 Task: In the Contact  Samantha.Robinson@guggenheim.org, schedule and save the meeting with title: 'Collaborative Discussion', Select date: '20 August, 2023', select start time: 12:00:PM. Add location on call (415) 123-4583 with meeting description: For further discussion on products, kindly join the meeting.. Logged in from softage.4@softage.net
Action: Mouse moved to (87, 55)
Screenshot: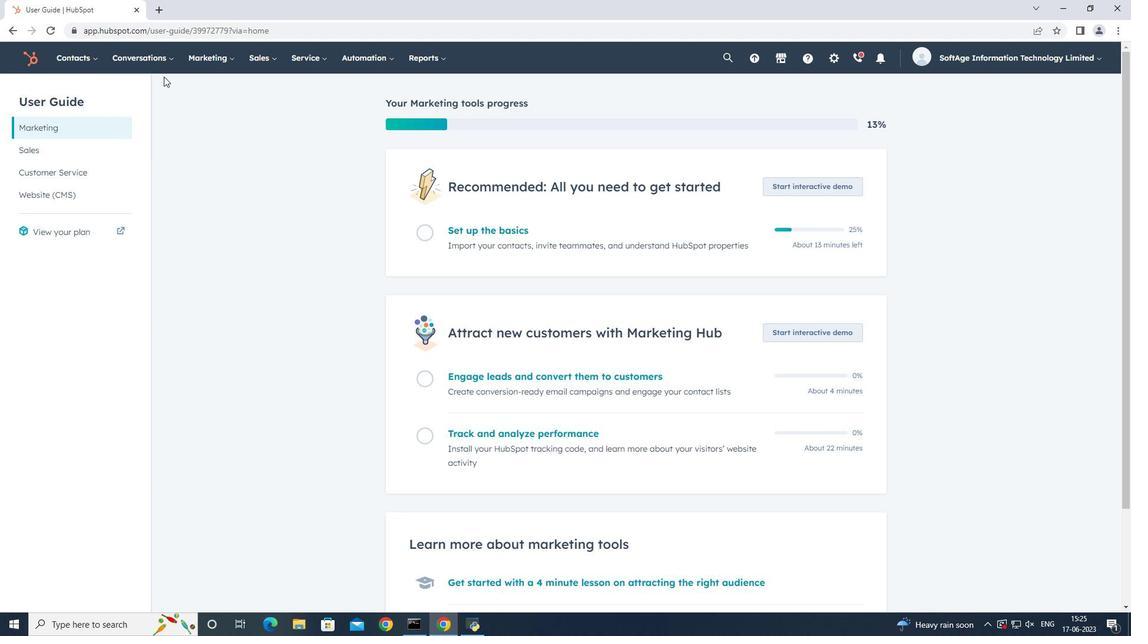 
Action: Mouse pressed left at (87, 55)
Screenshot: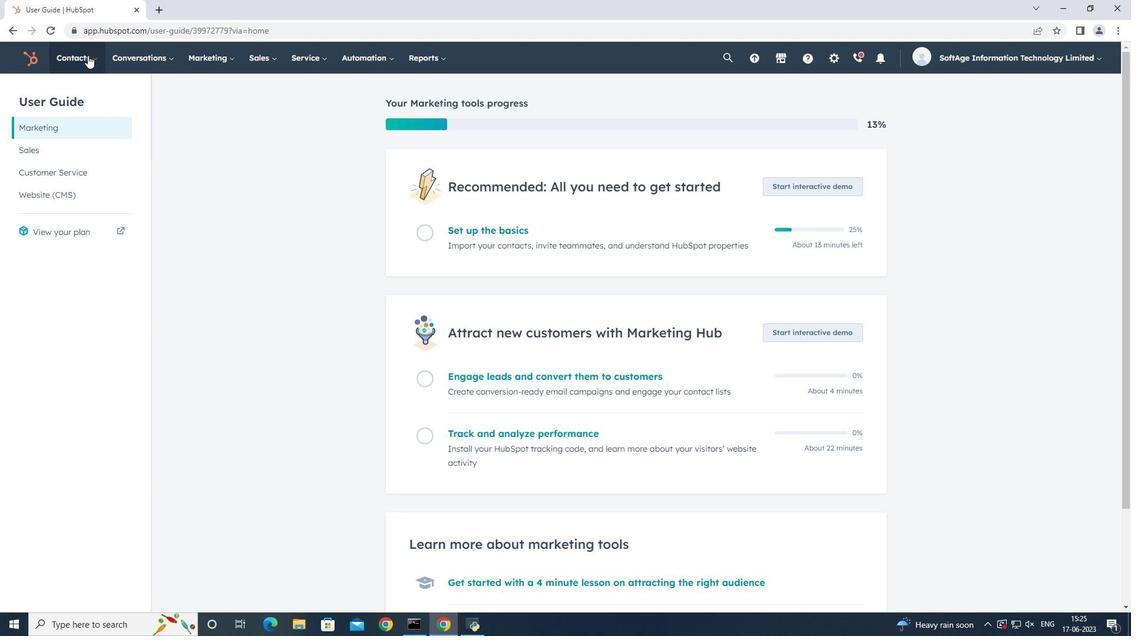 
Action: Mouse moved to (105, 93)
Screenshot: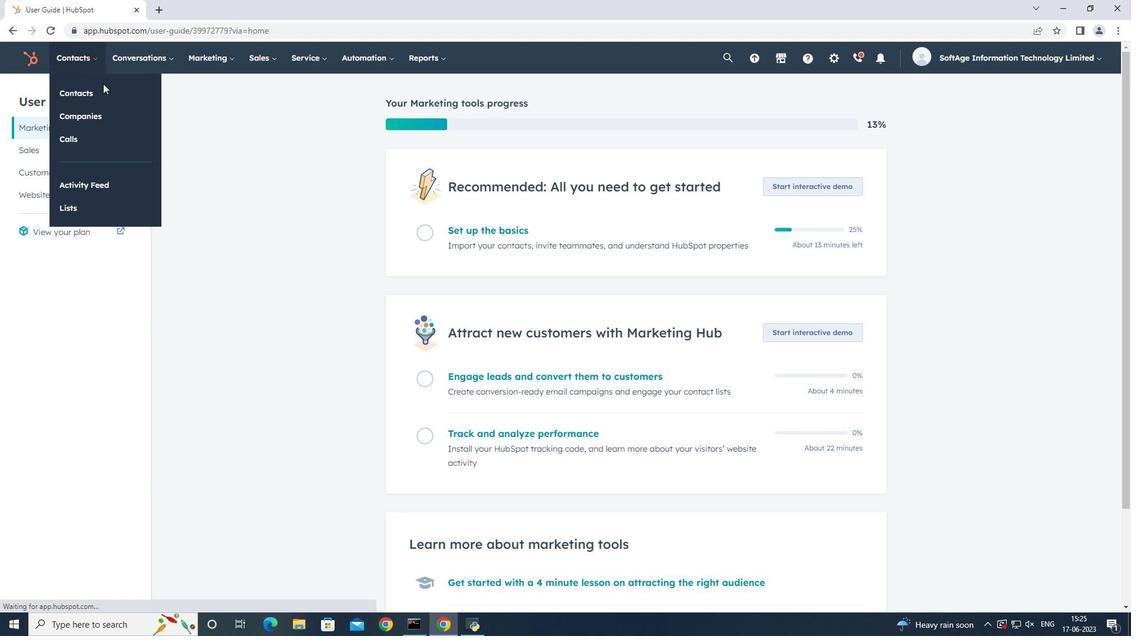 
Action: Mouse pressed left at (105, 93)
Screenshot: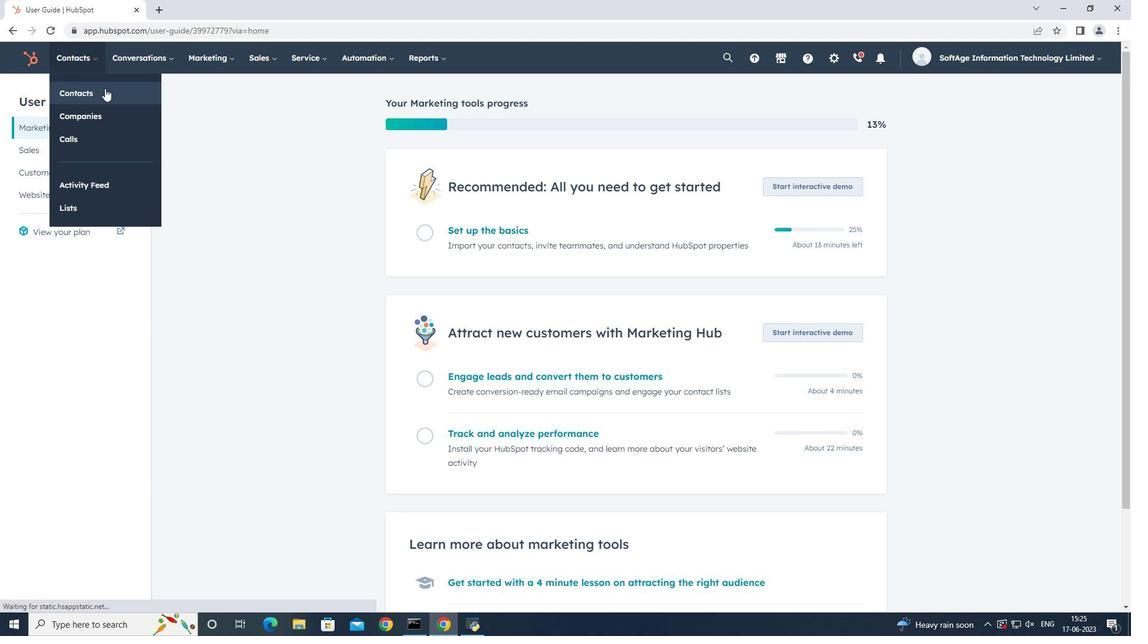 
Action: Mouse moved to (121, 198)
Screenshot: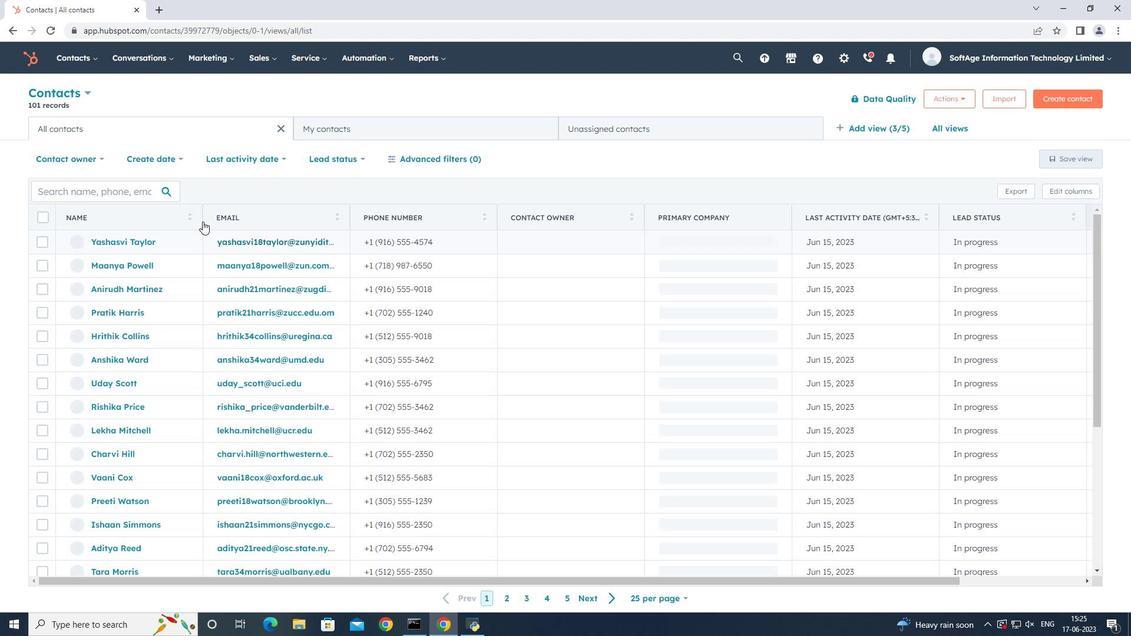 
Action: Mouse pressed left at (121, 198)
Screenshot: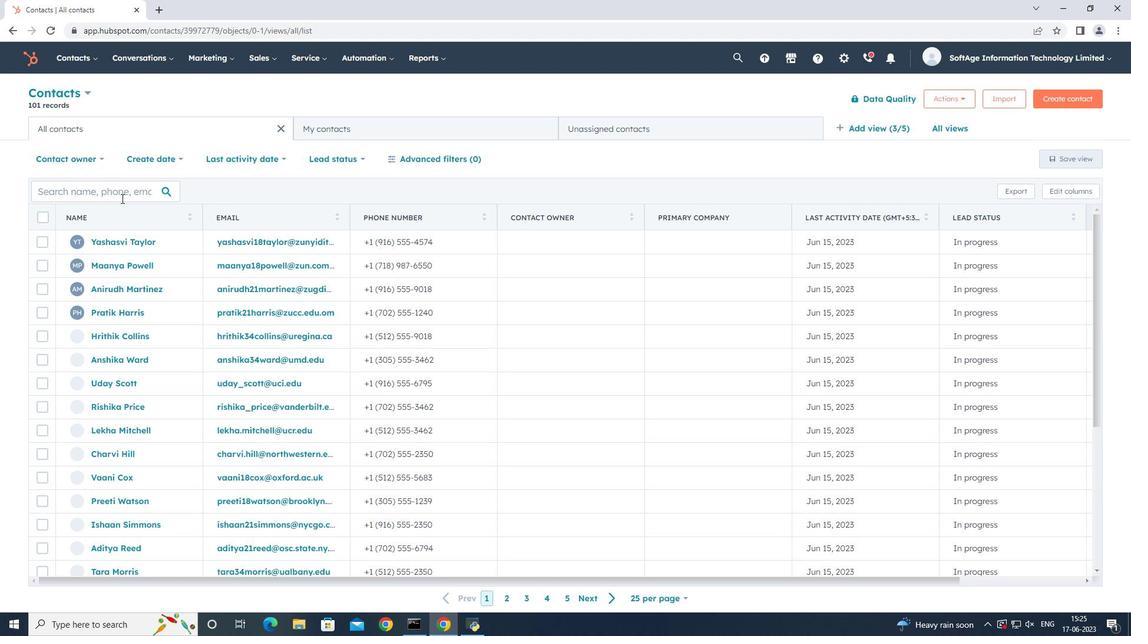 
Action: Key pressed samantha
Screenshot: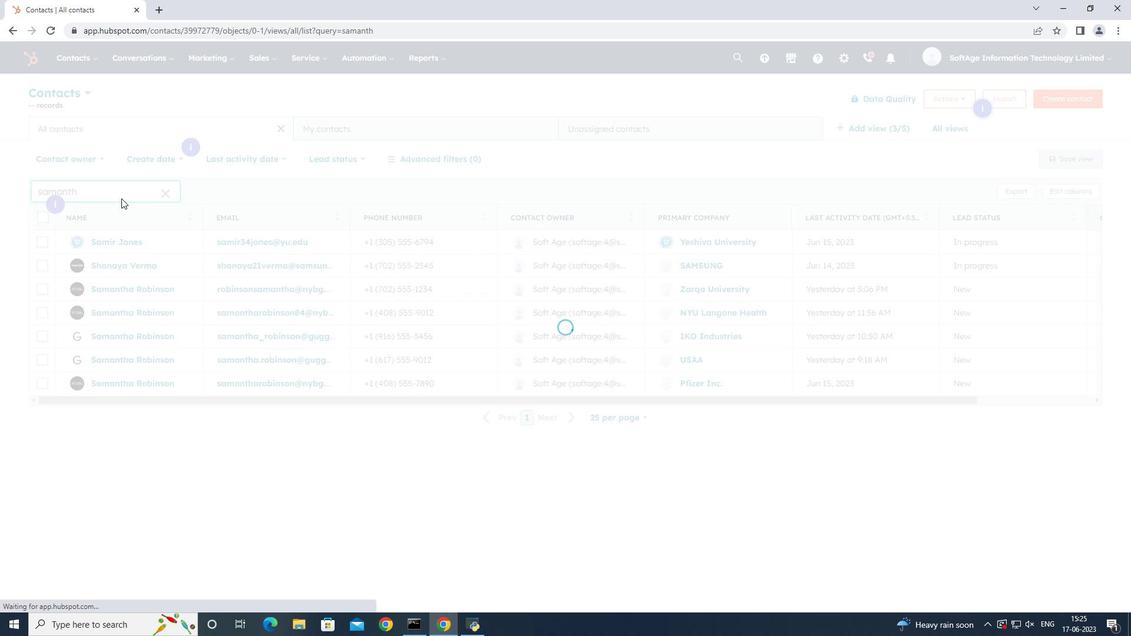 
Action: Mouse moved to (129, 312)
Screenshot: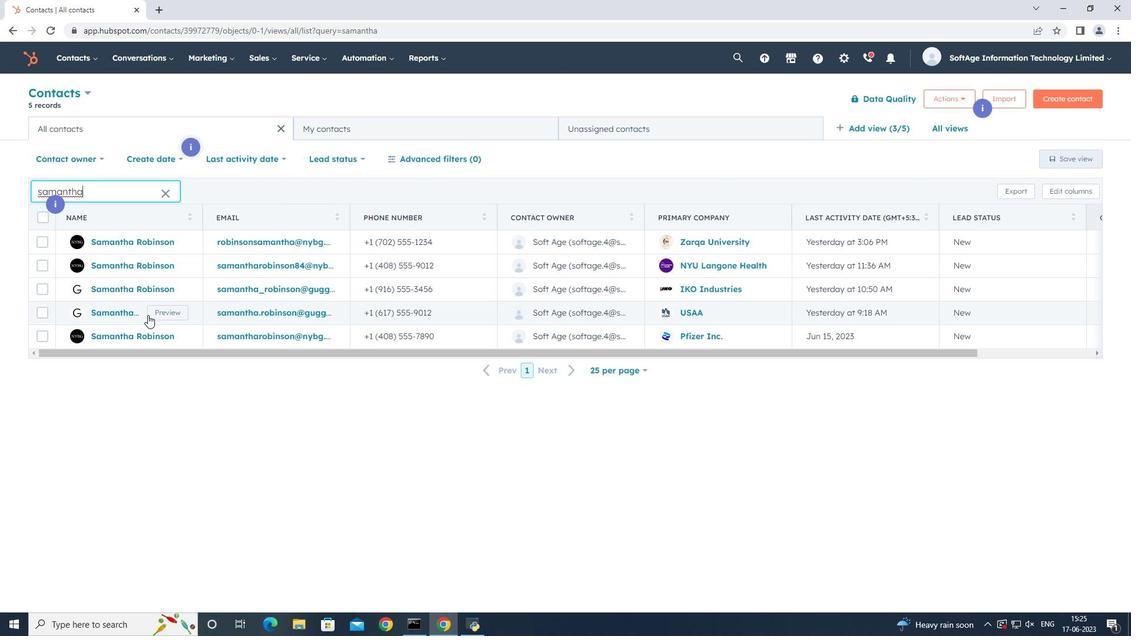 
Action: Mouse pressed left at (129, 312)
Screenshot: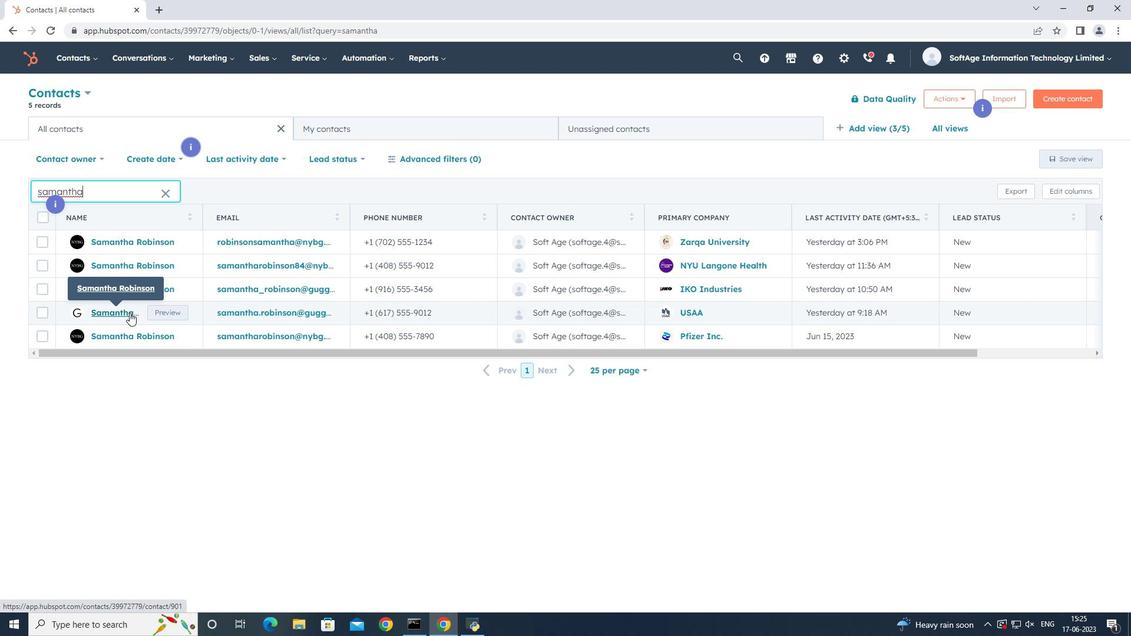 
Action: Mouse moved to (191, 240)
Screenshot: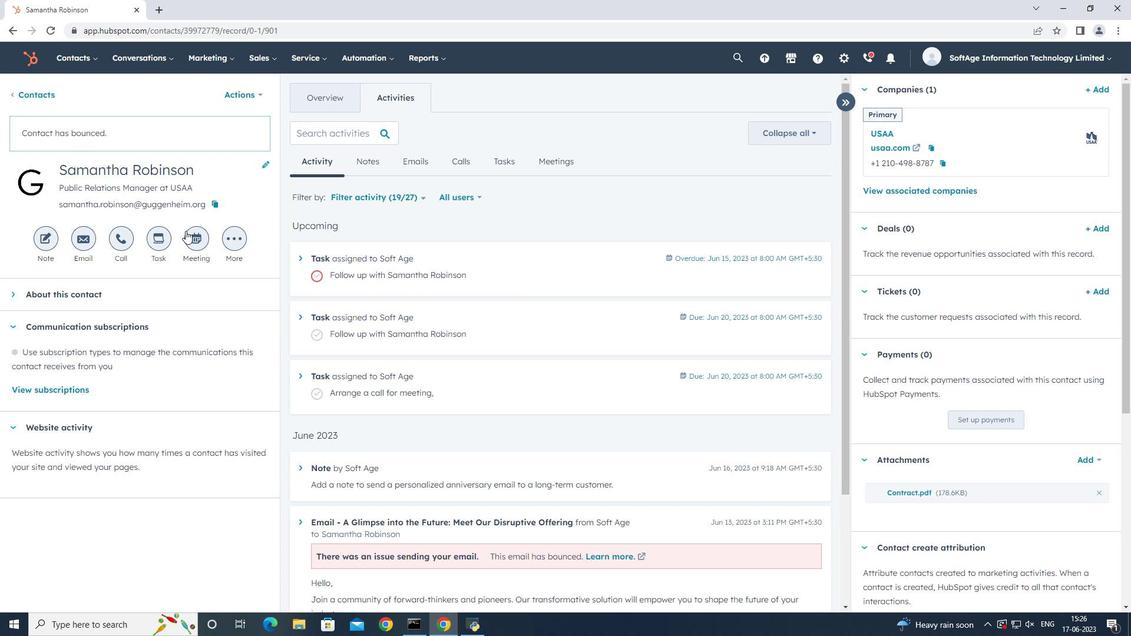 
Action: Mouse pressed left at (191, 240)
Screenshot: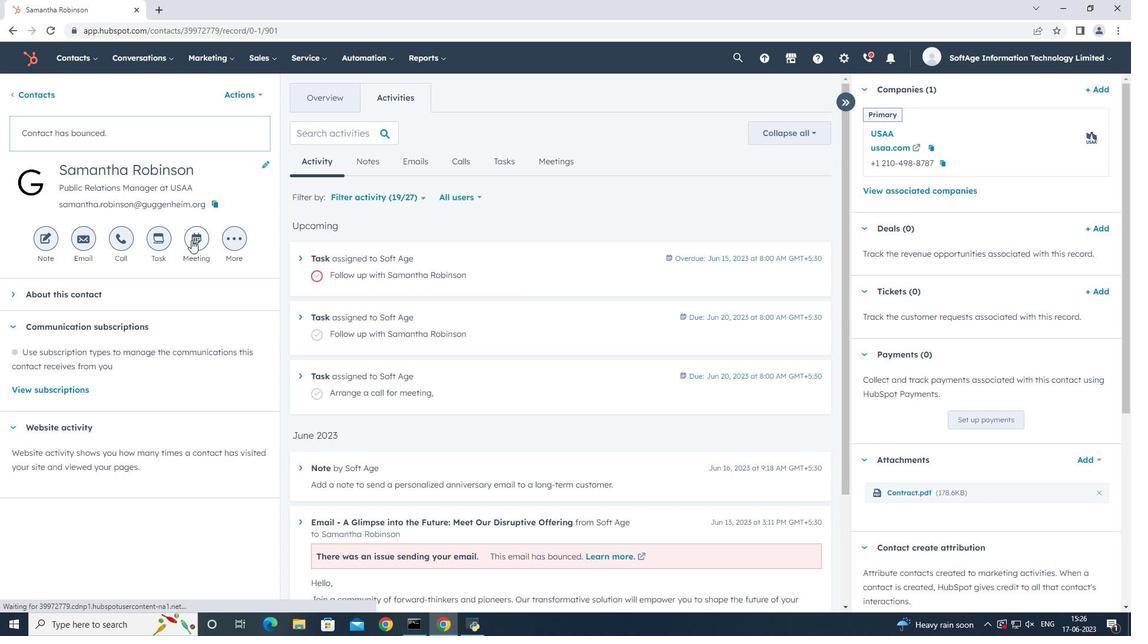 
Action: Mouse moved to (403, 402)
Screenshot: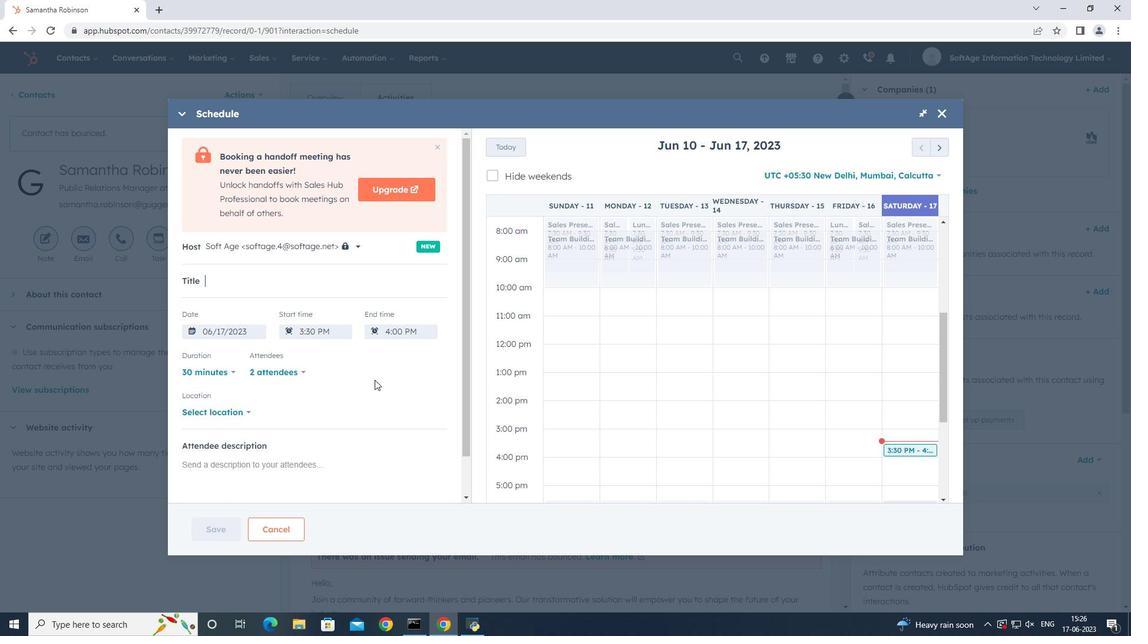 
Action: Key pressed <Key.shift>Collaborative<Key.space><Key.shift>Discussion,
Screenshot: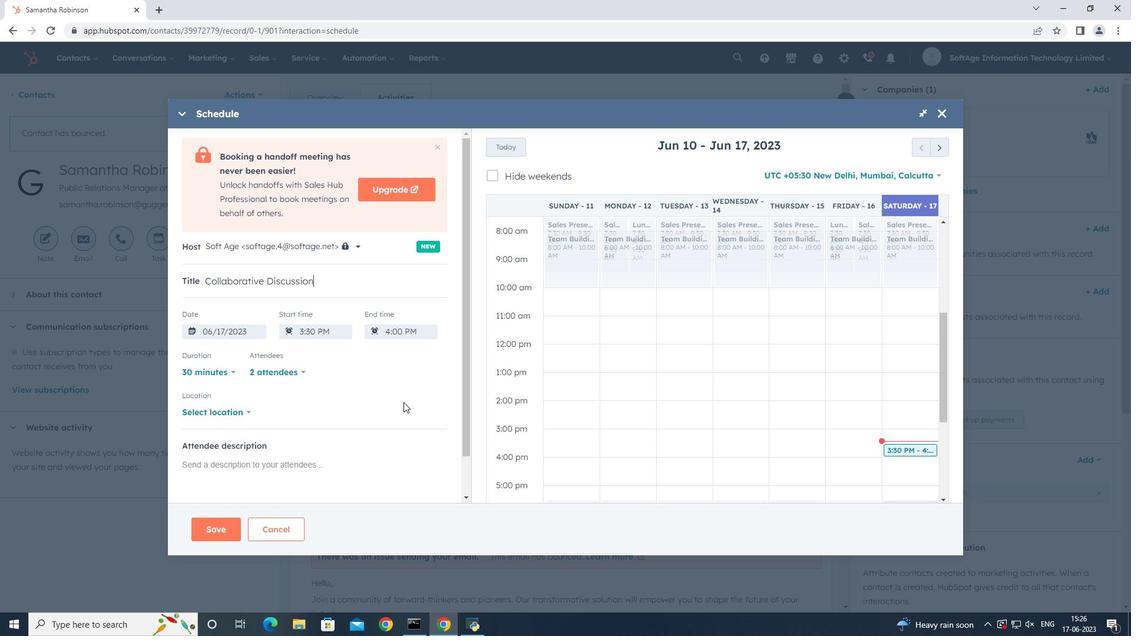 
Action: Mouse moved to (938, 146)
Screenshot: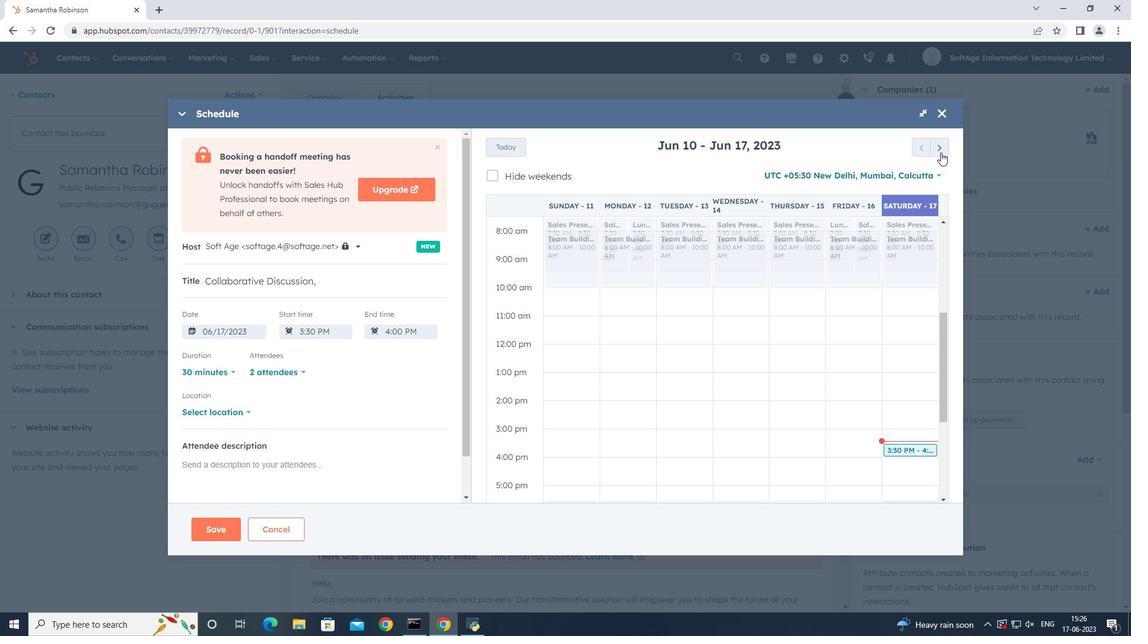 
Action: Mouse pressed left at (938, 146)
Screenshot: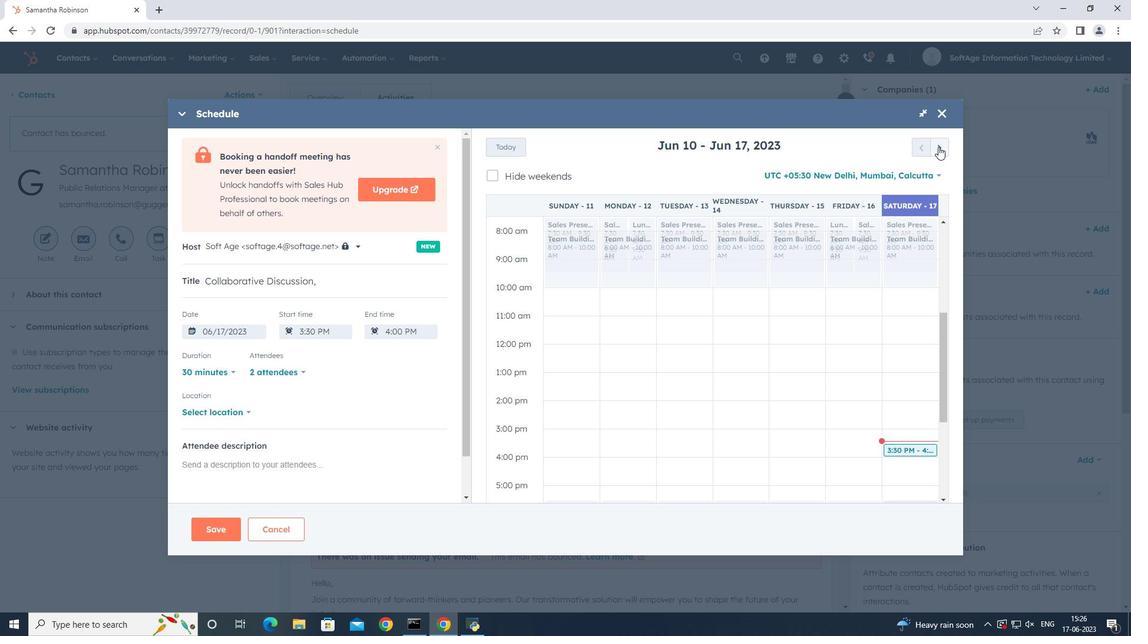 
Action: Mouse pressed left at (938, 146)
Screenshot: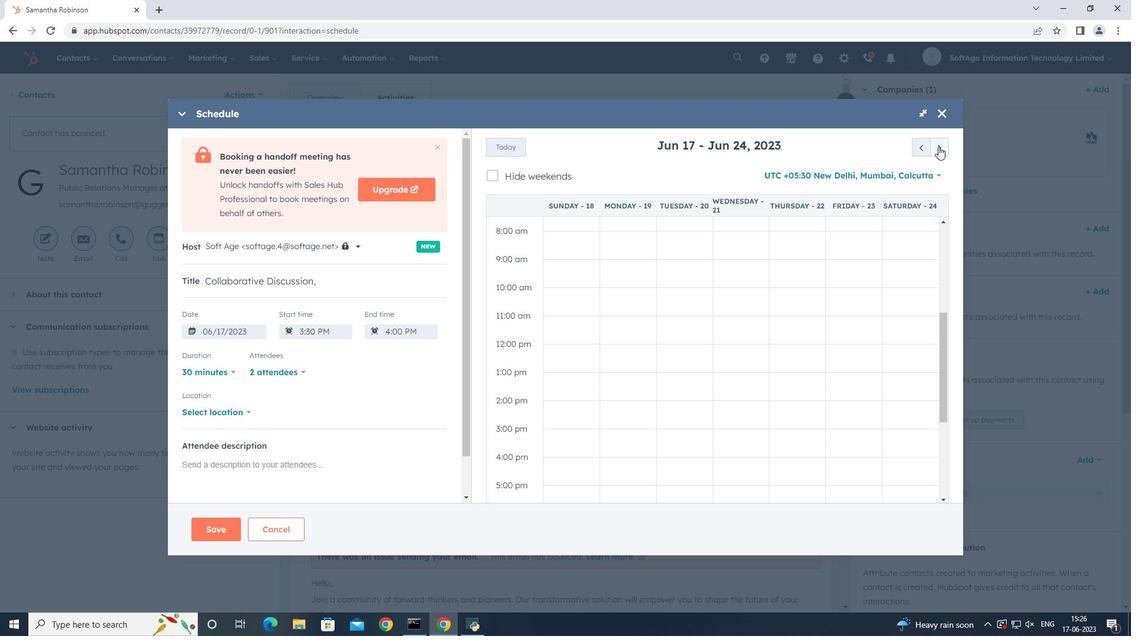 
Action: Mouse pressed left at (938, 146)
Screenshot: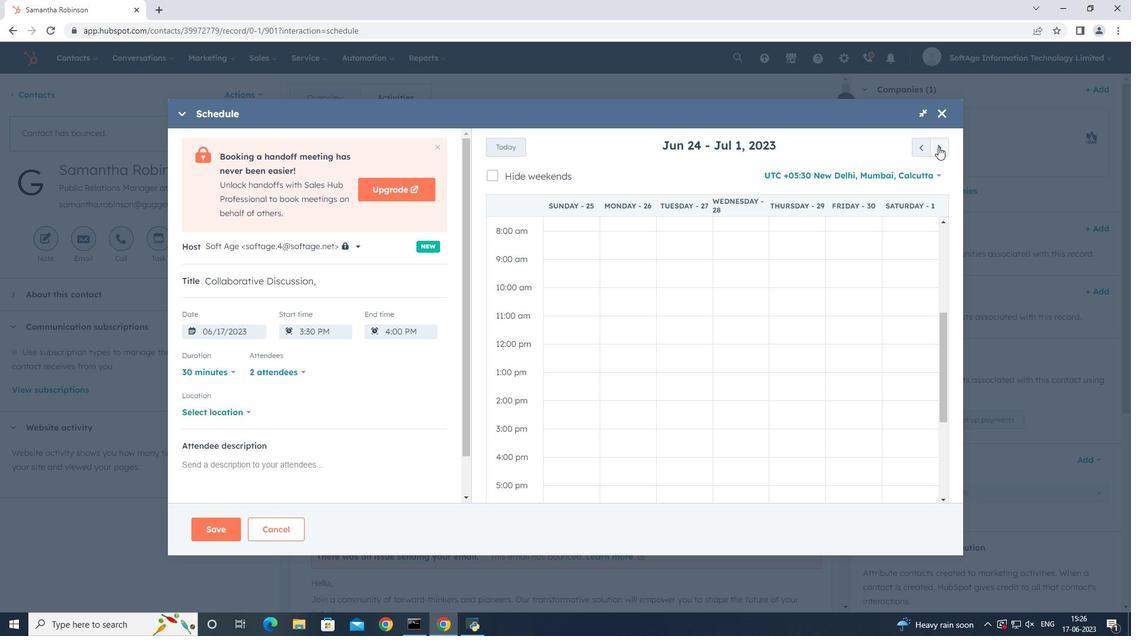 
Action: Mouse pressed left at (938, 146)
Screenshot: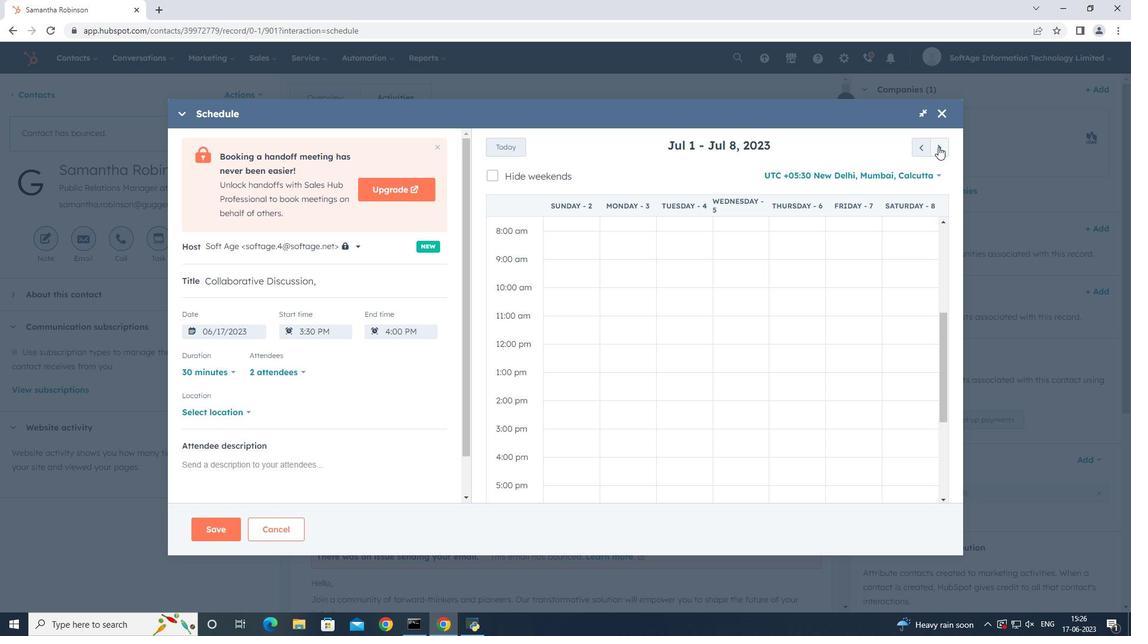
Action: Mouse pressed left at (938, 146)
Screenshot: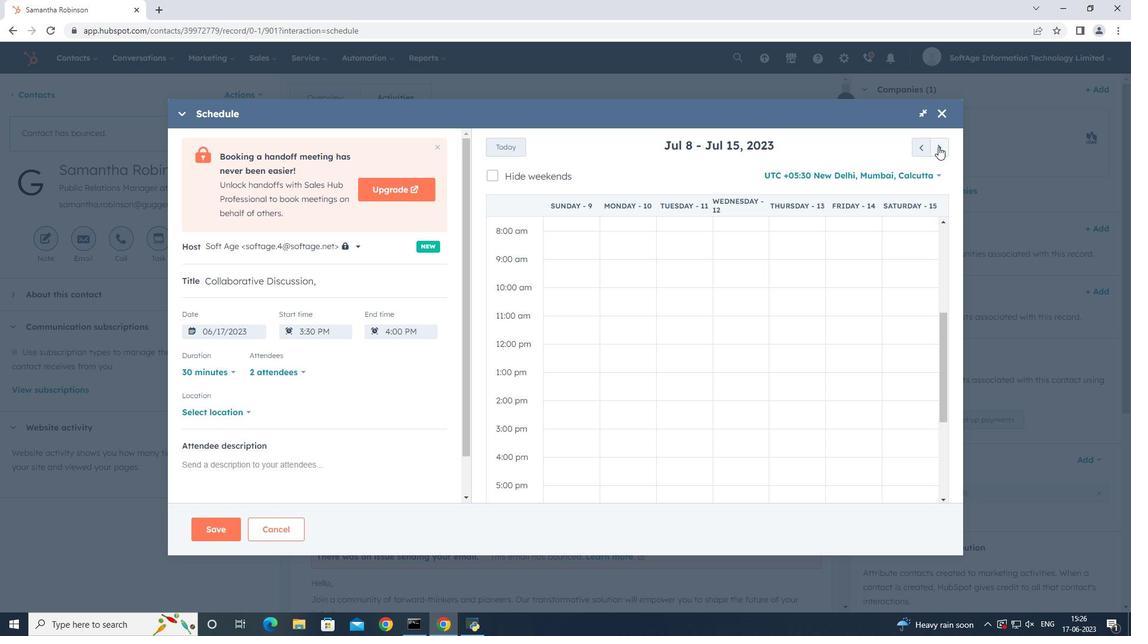
Action: Mouse pressed left at (938, 146)
Screenshot: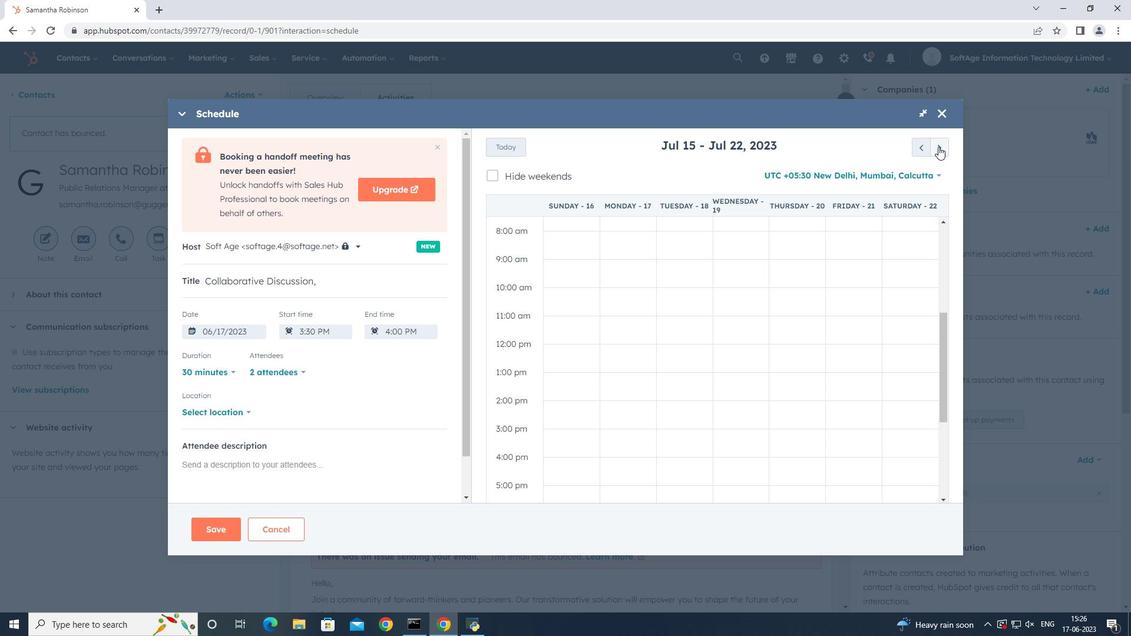 
Action: Mouse pressed left at (938, 146)
Screenshot: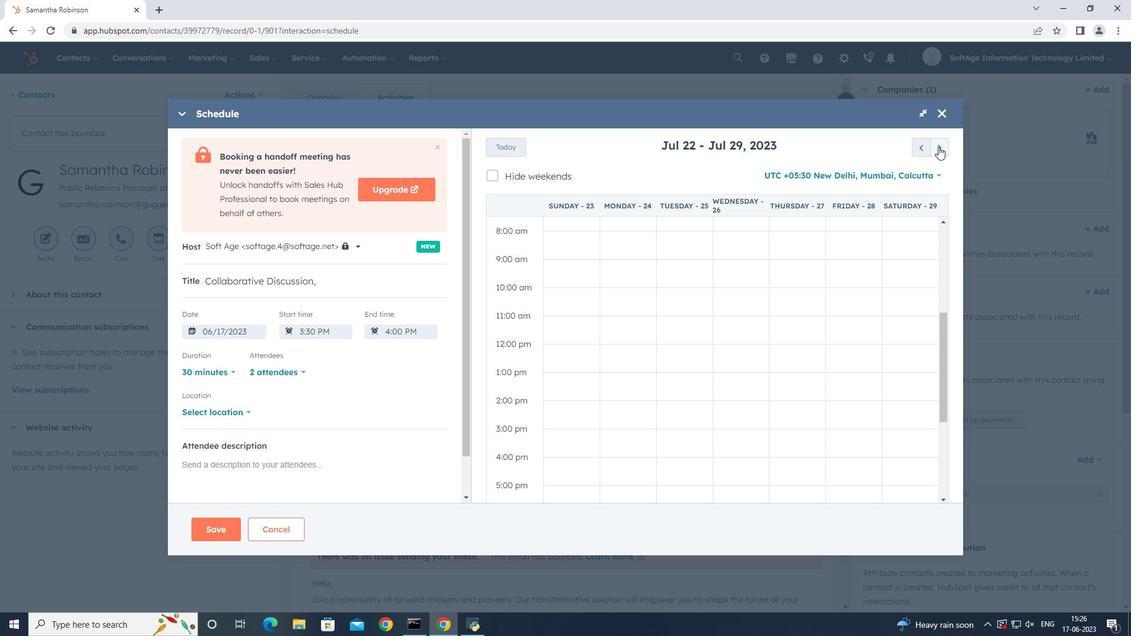 
Action: Mouse pressed left at (938, 146)
Screenshot: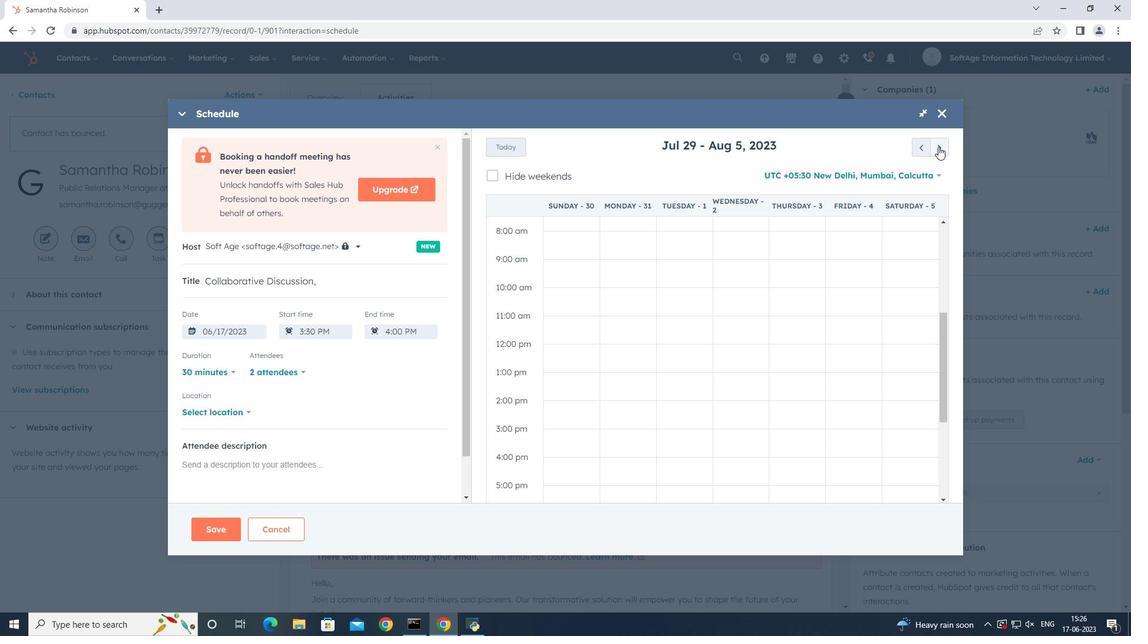 
Action: Mouse pressed left at (938, 146)
Screenshot: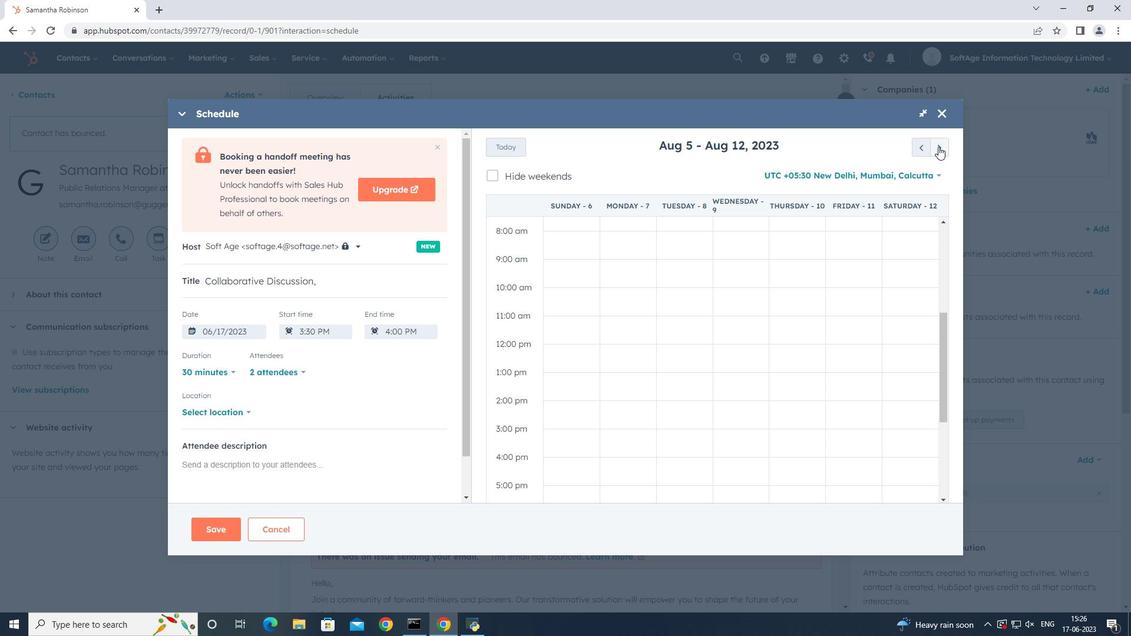 
Action: Mouse pressed left at (938, 146)
Screenshot: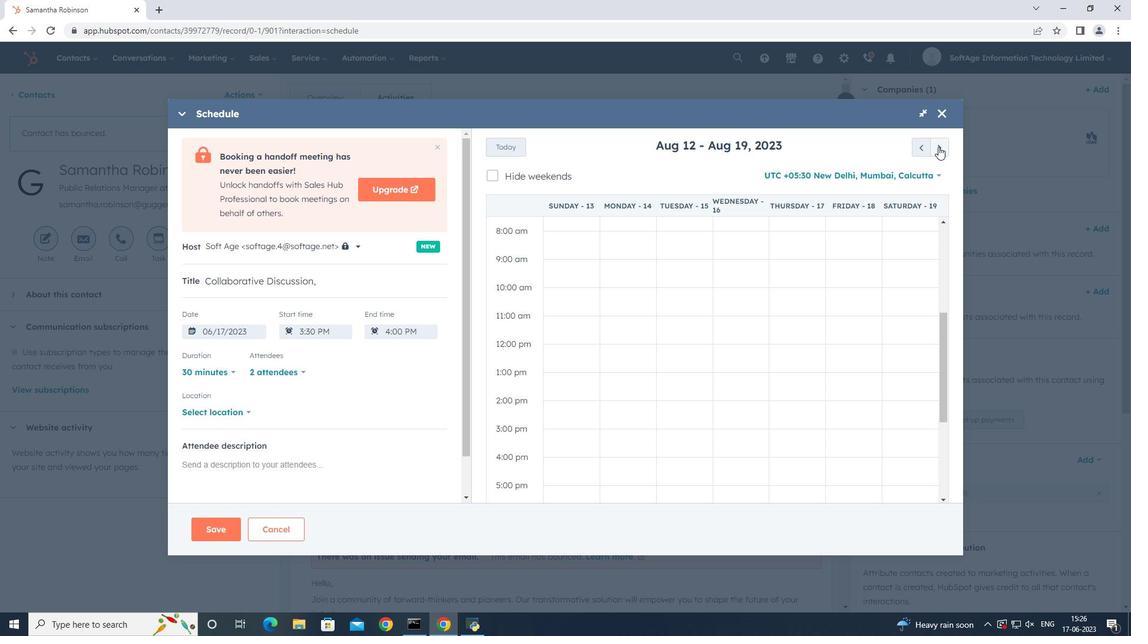 
Action: Mouse moved to (580, 347)
Screenshot: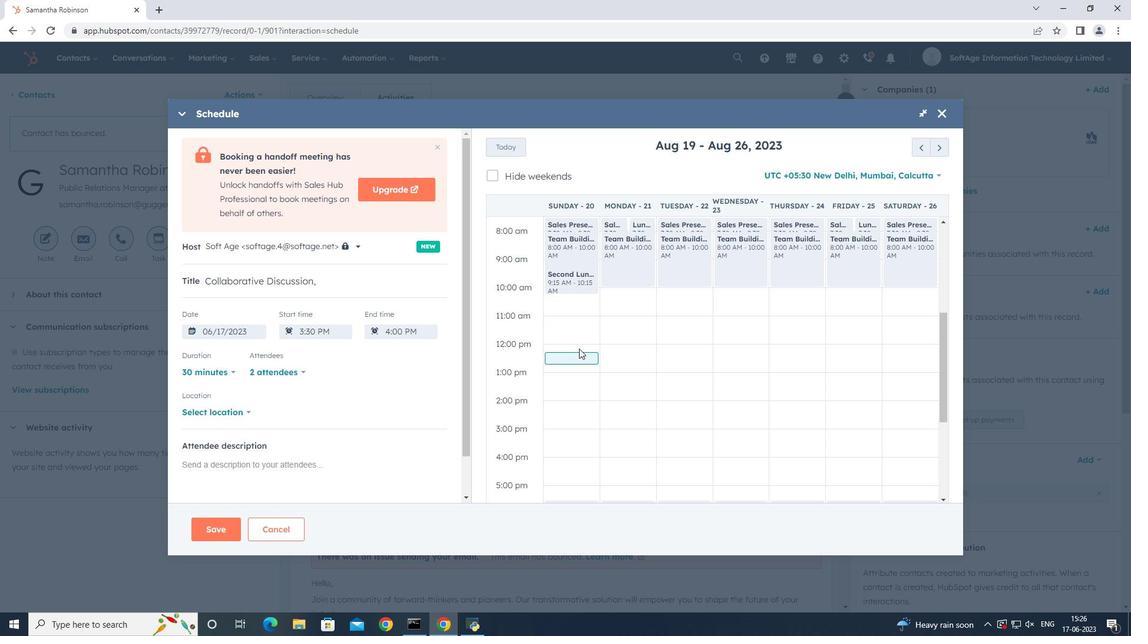 
Action: Mouse pressed left at (580, 347)
Screenshot: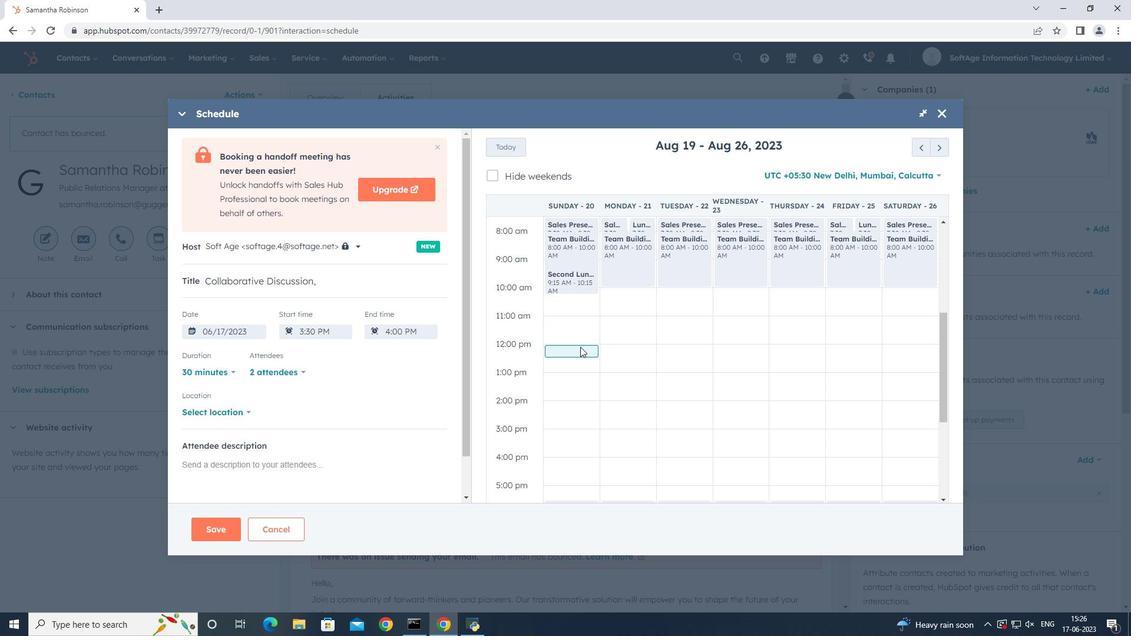 
Action: Mouse moved to (241, 410)
Screenshot: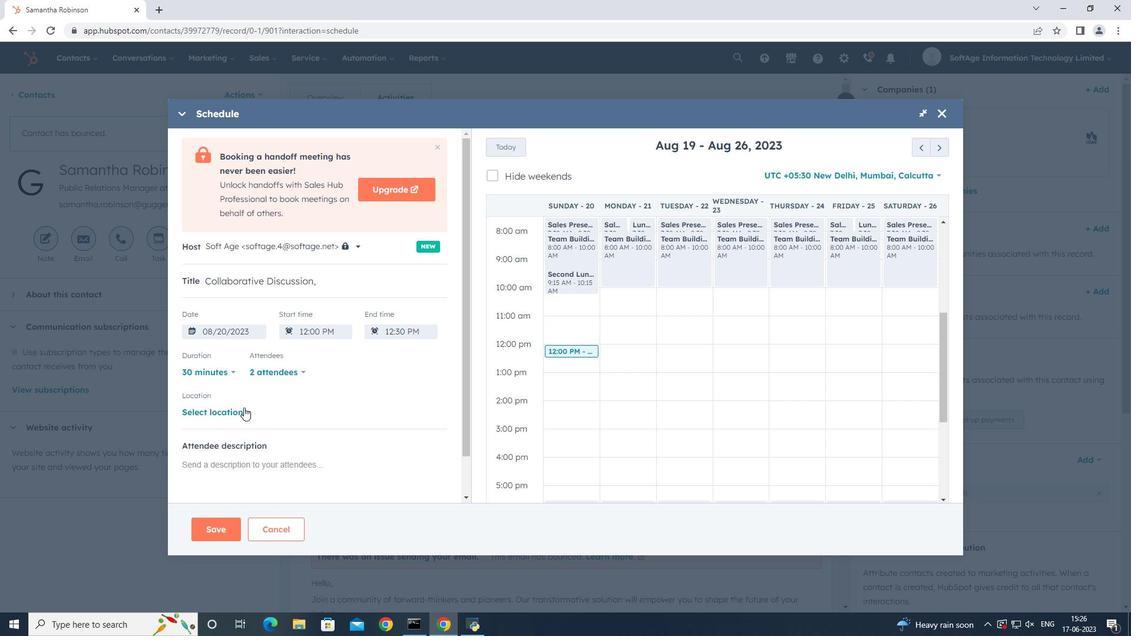 
Action: Mouse pressed left at (241, 410)
Screenshot: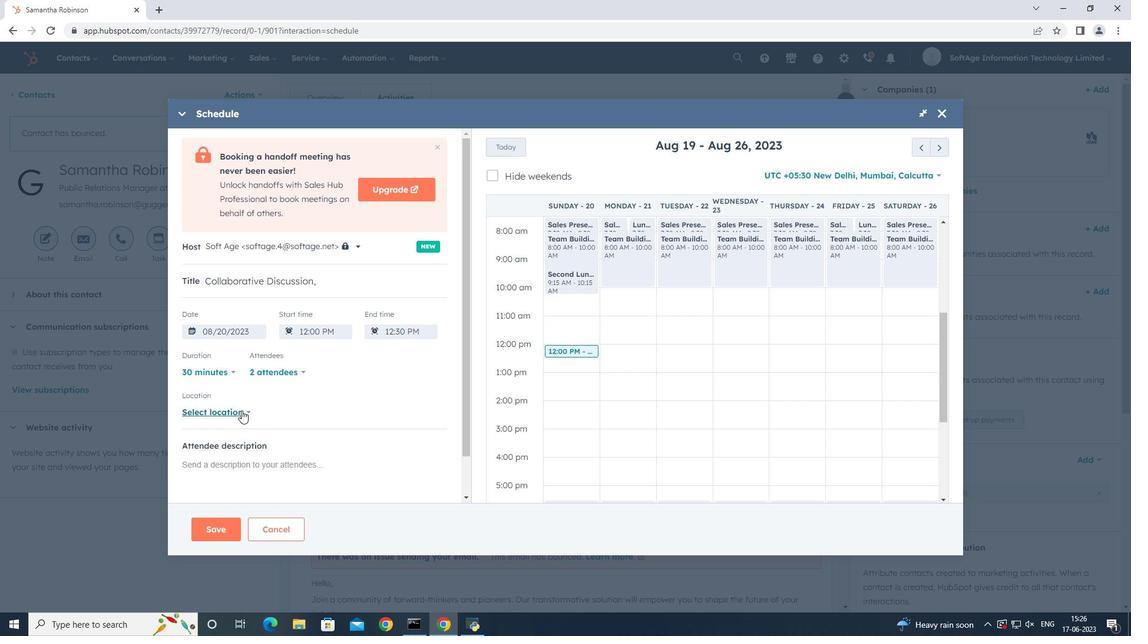 
Action: Mouse moved to (316, 386)
Screenshot: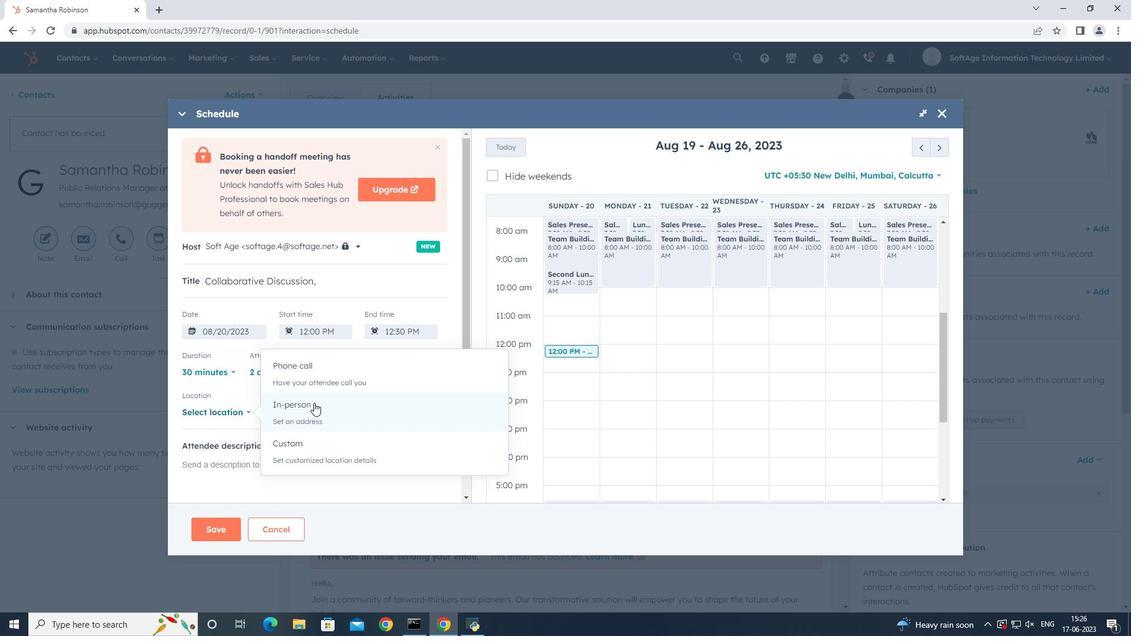 
Action: Mouse pressed left at (316, 386)
Screenshot: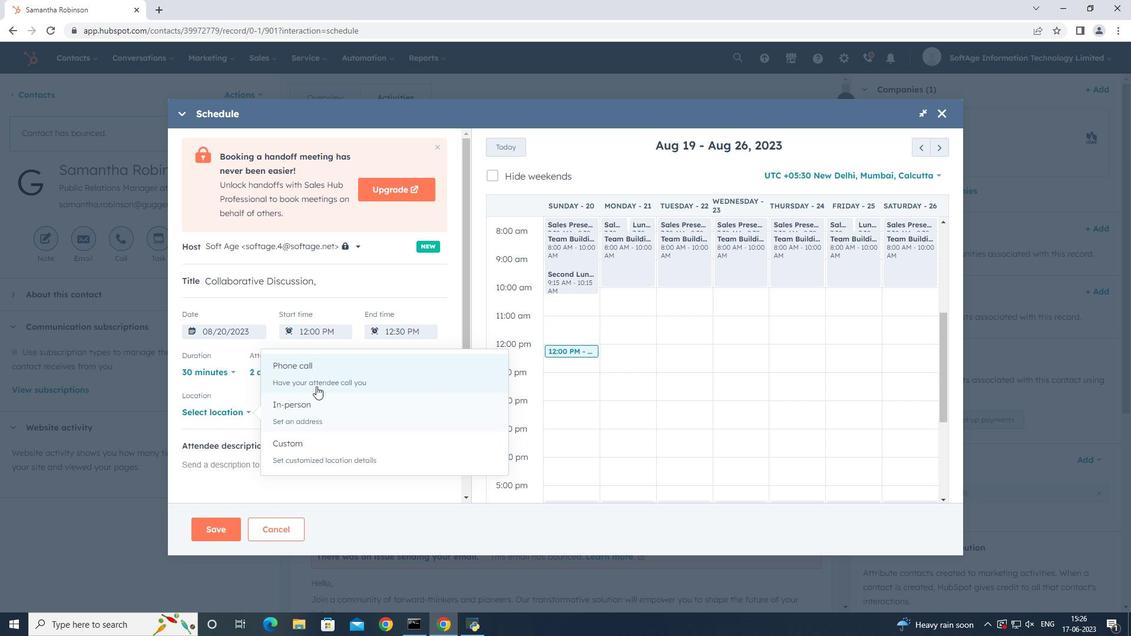 
Action: Mouse moved to (312, 411)
Screenshot: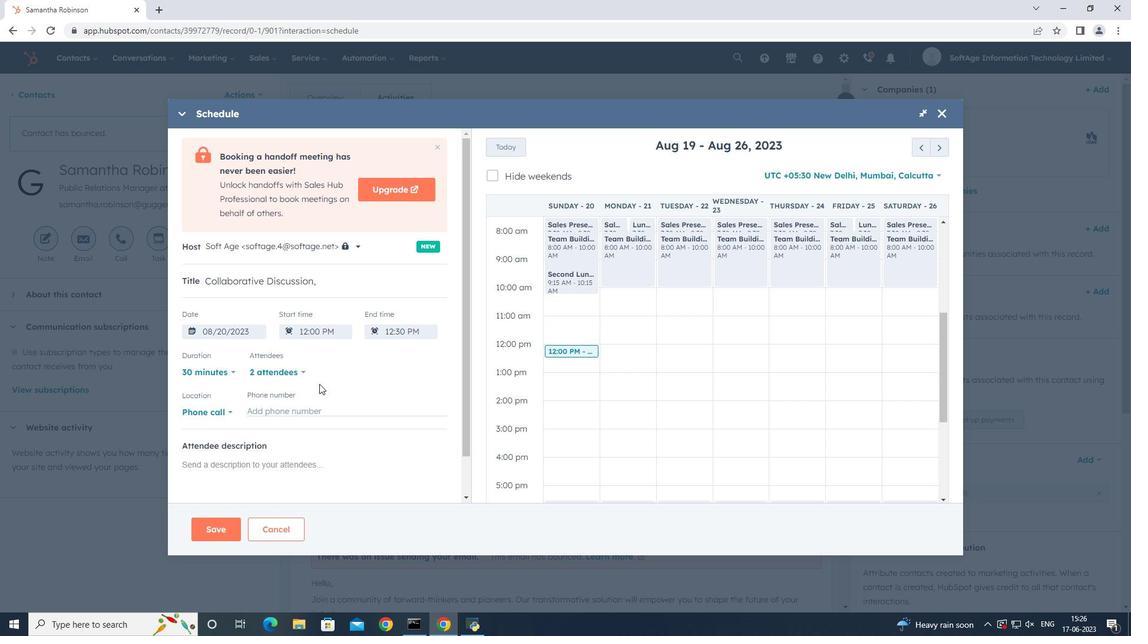 
Action: Mouse pressed left at (312, 411)
Screenshot: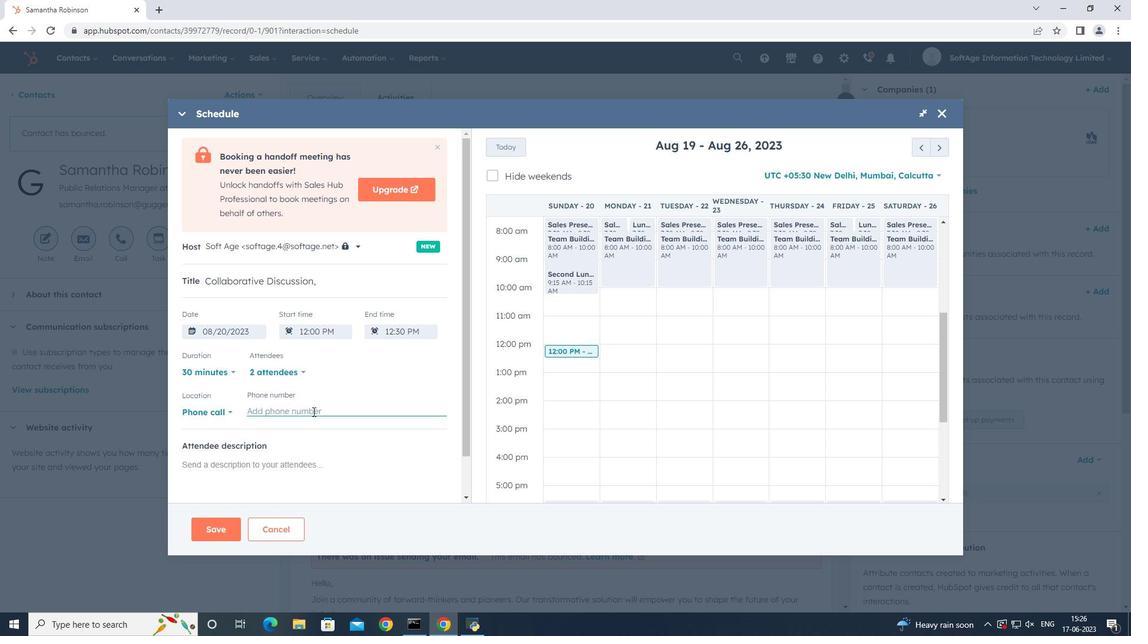 
Action: Key pressed <Key.shift_r>(415<Key.shift_r>)<Key.space>123-4583
Screenshot: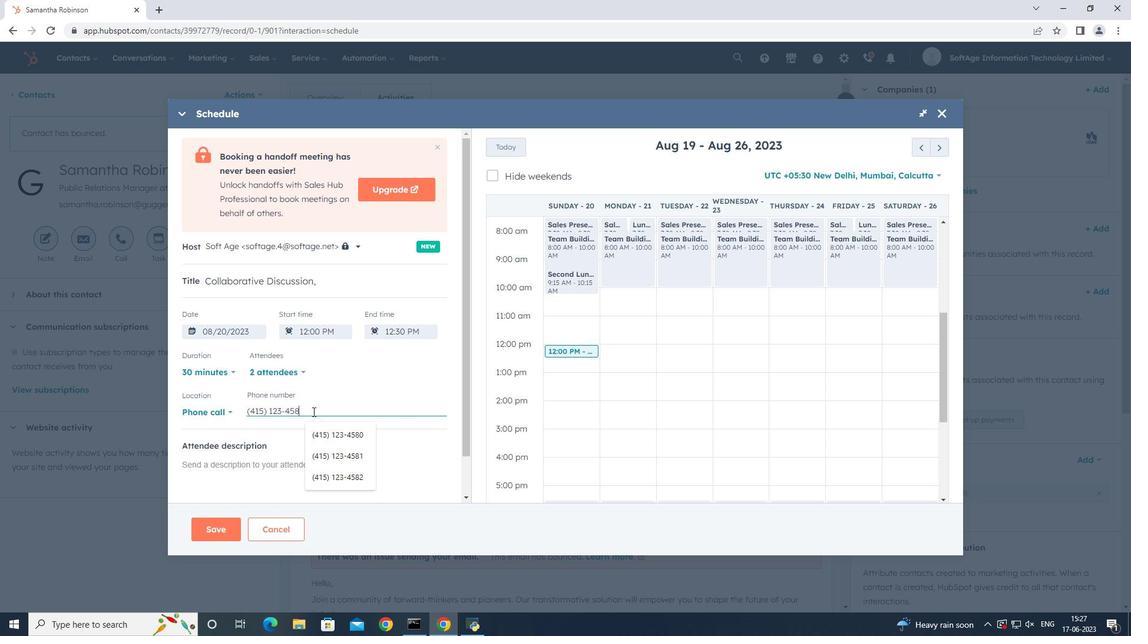 
Action: Mouse moved to (292, 469)
Screenshot: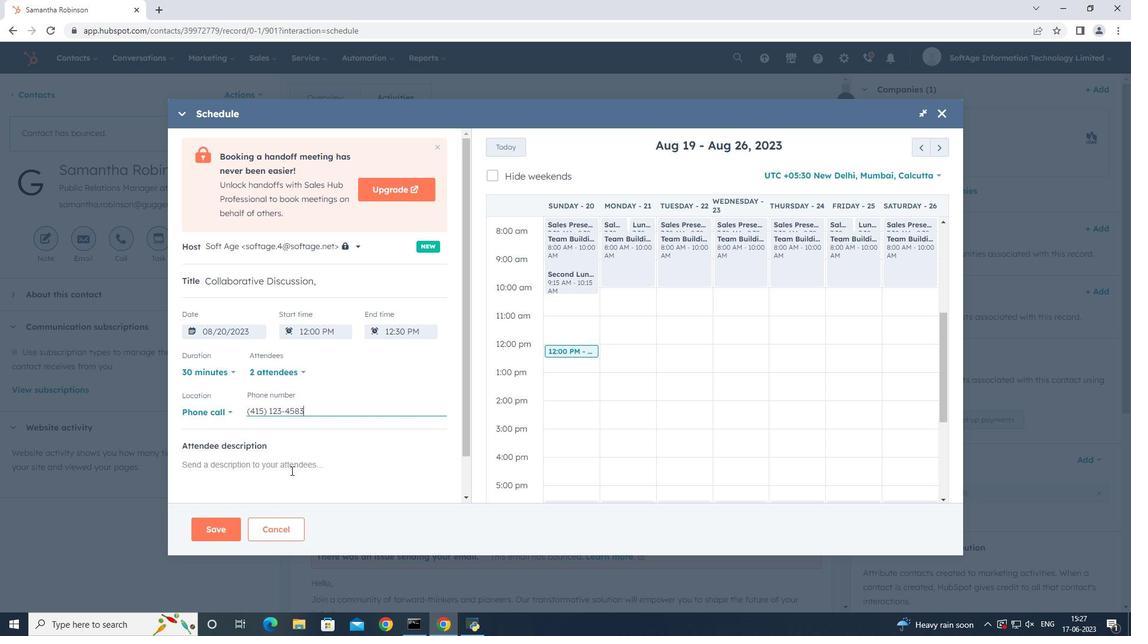 
Action: Mouse pressed left at (292, 469)
Screenshot: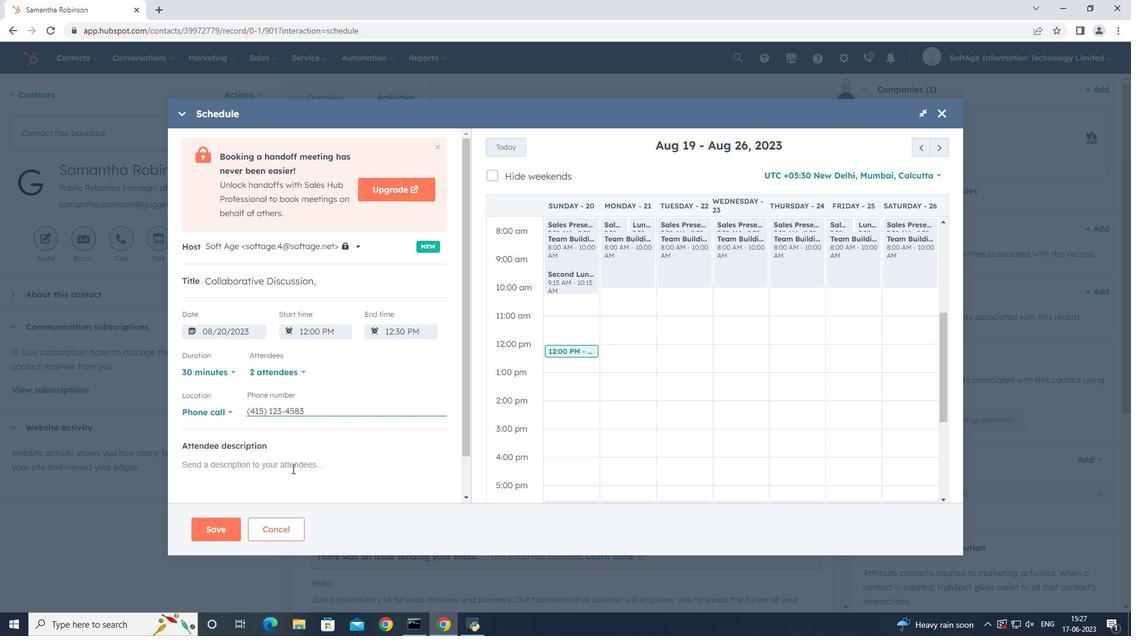 
Action: Mouse moved to (362, 434)
Screenshot: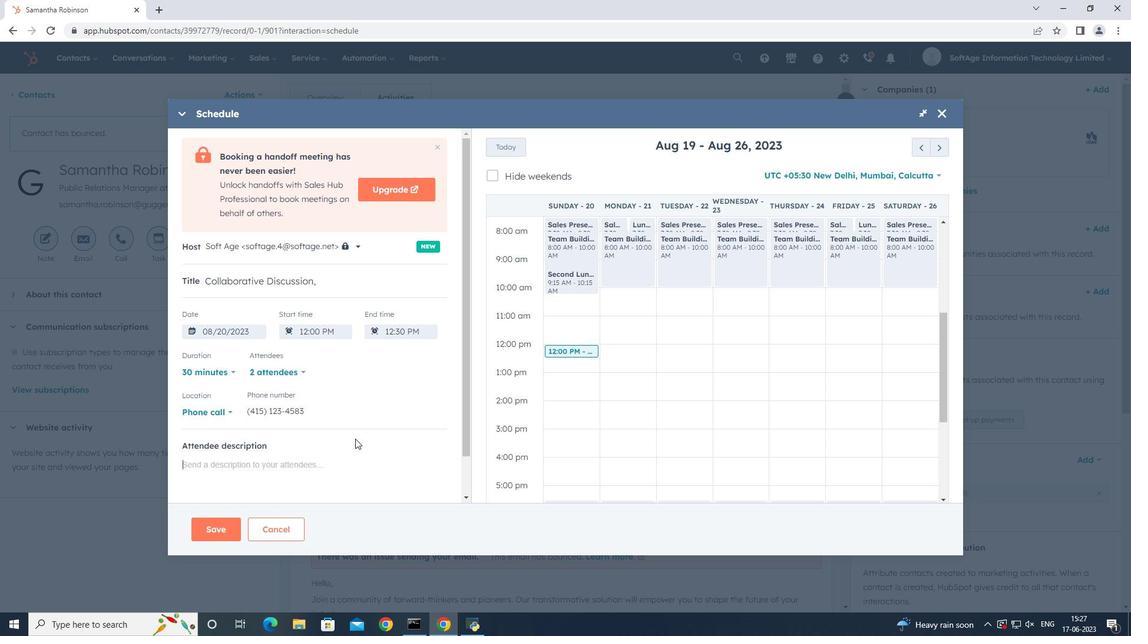 
Action: Key pressed <Key.shift>For<Key.space>further<Key.space>discussion<Key.space>on<Key.space>products,<Key.space>kindly<Key.space>join<Key.space>the<Key.space>meeting..
Screenshot: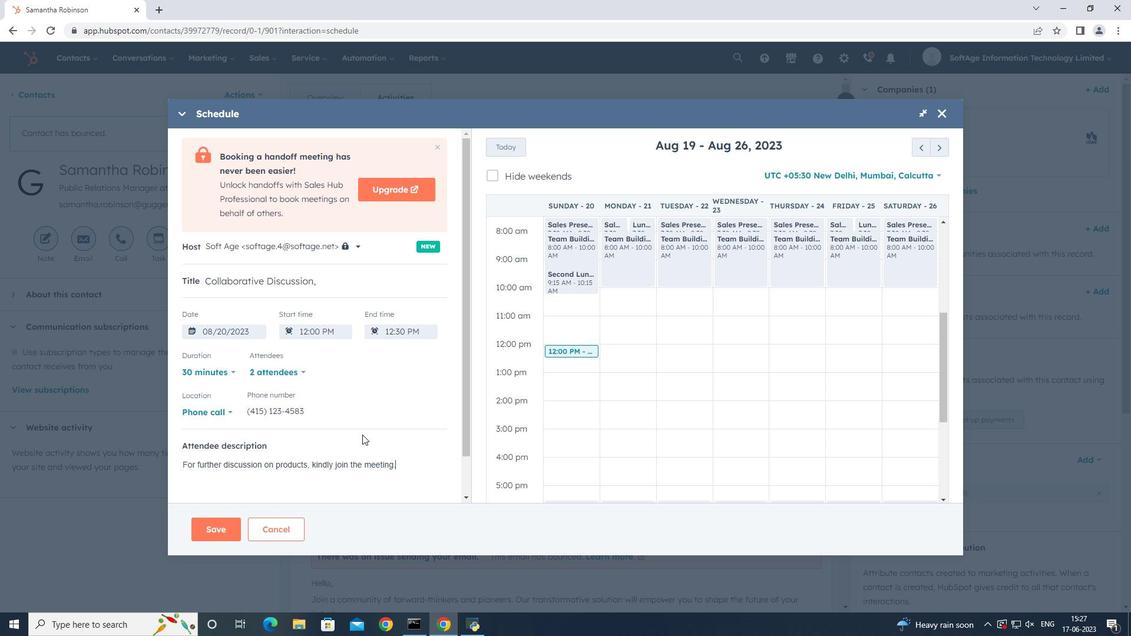 
Action: Mouse moved to (211, 523)
Screenshot: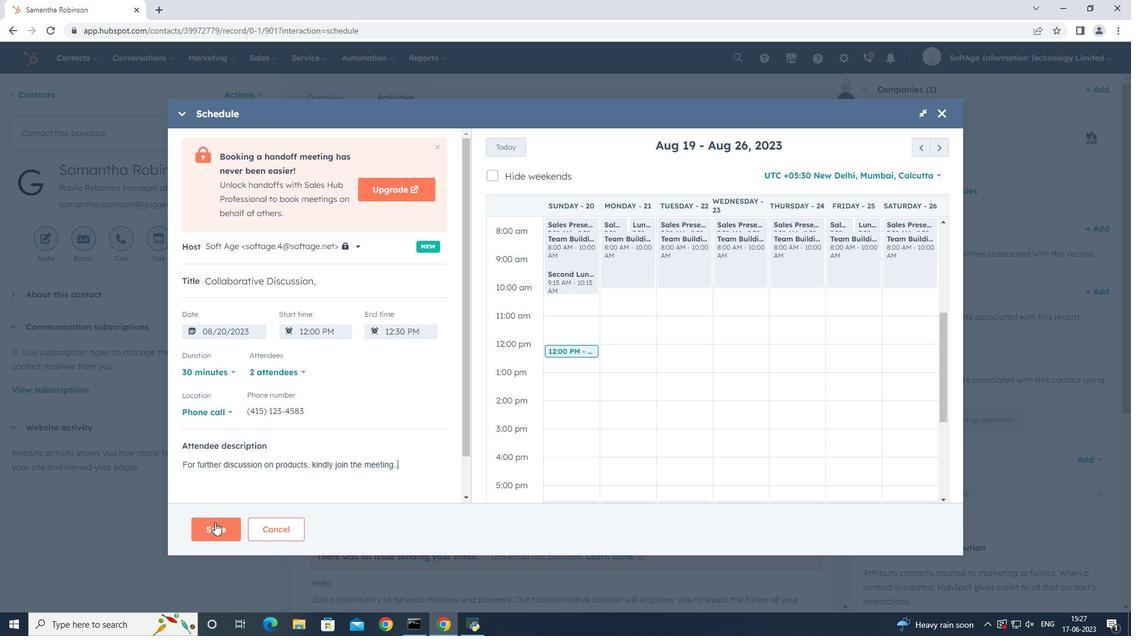 
Action: Mouse pressed left at (211, 523)
Screenshot: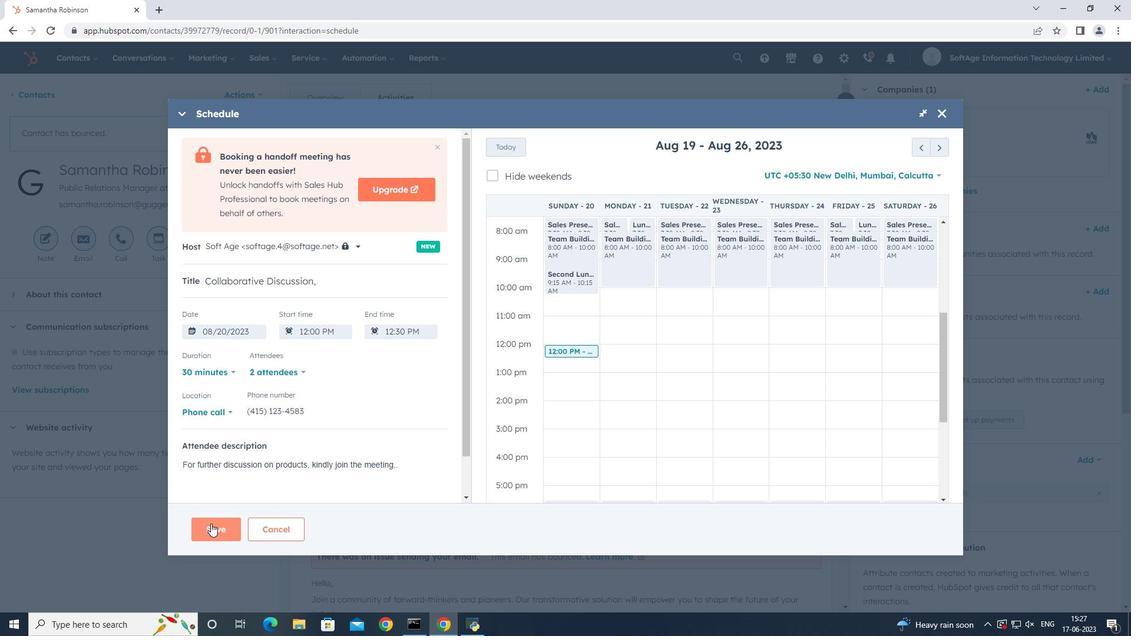 
Action: Mouse moved to (585, 583)
Screenshot: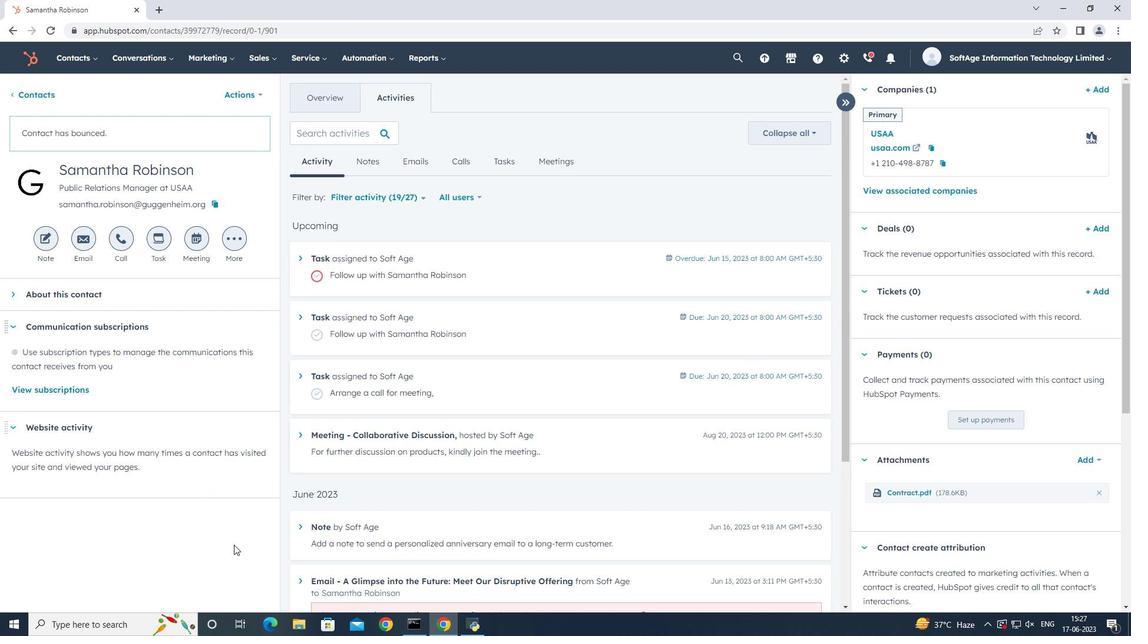 
